 Task: Create Card Card0000000051 in Board Board0000000013 in Workspace WS0000000005 in Trello. Create Card Card0000000052 in Board Board0000000013 in Workspace WS0000000005 in Trello. Create Card Card0000000053 in Board Board0000000014 in Workspace WS0000000005 in Trello. Create Card Card0000000054 in Board Board0000000014 in Workspace WS0000000005 in Trello. Create Card Card0000000055 in Board Board0000000014 in Workspace WS0000000005 in Trello
Action: Mouse moved to (91, 346)
Screenshot: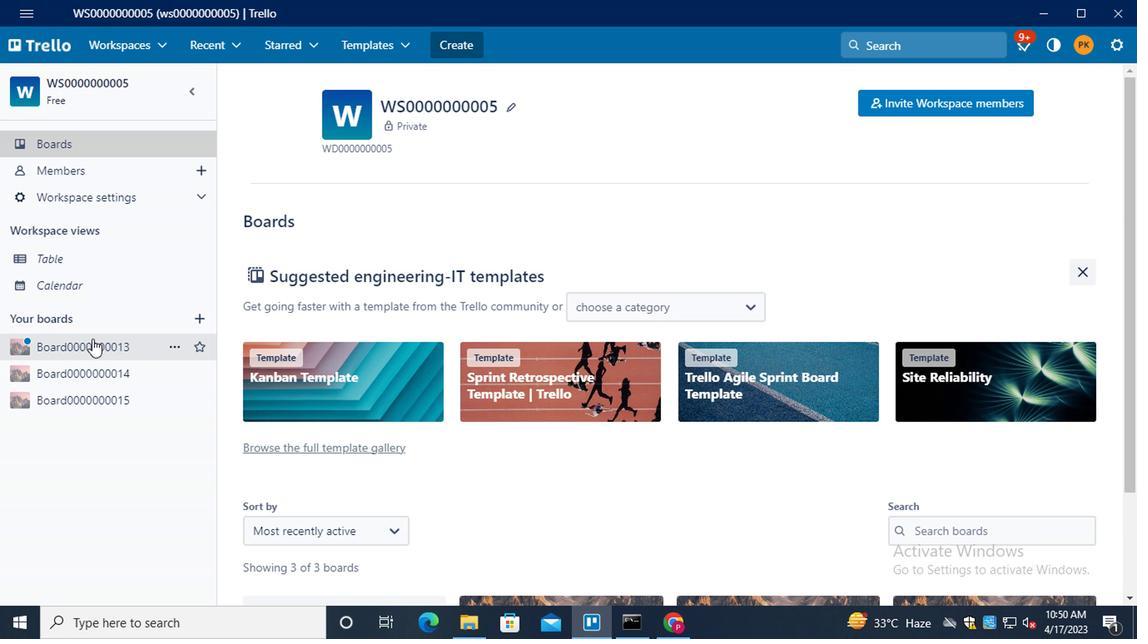 
Action: Mouse pressed left at (91, 346)
Screenshot: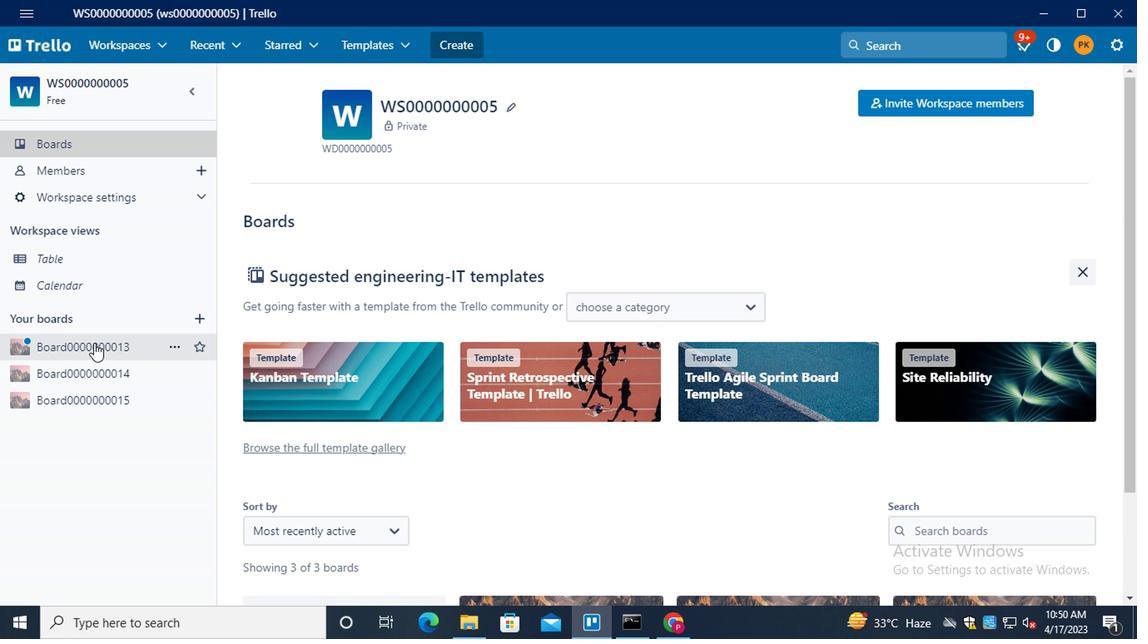 
Action: Mouse moved to (305, 214)
Screenshot: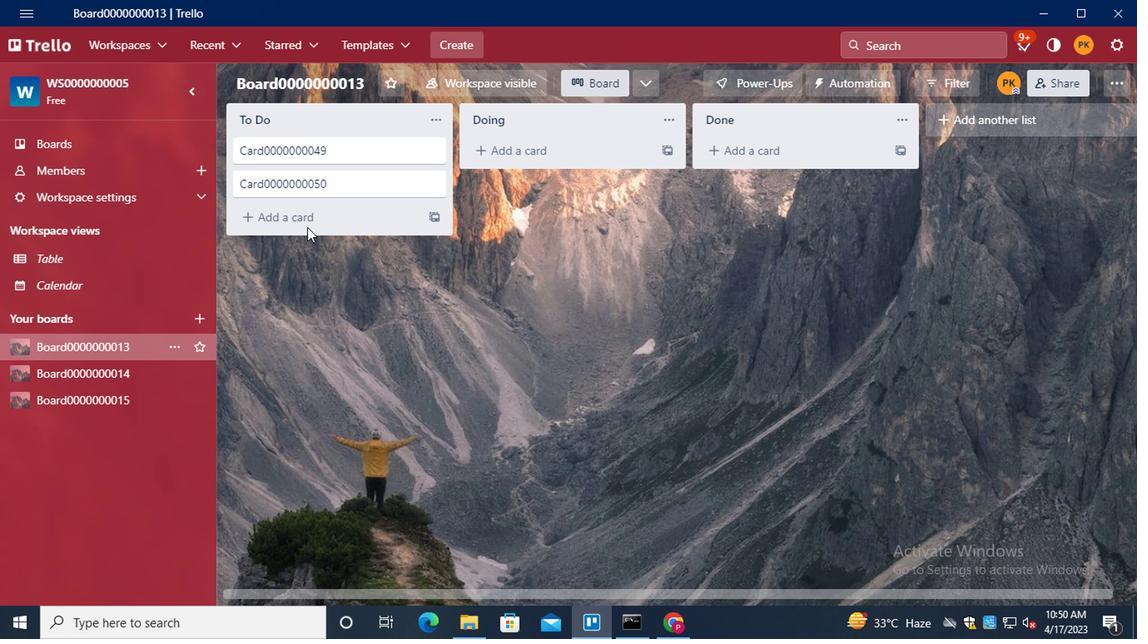
Action: Mouse pressed left at (305, 214)
Screenshot: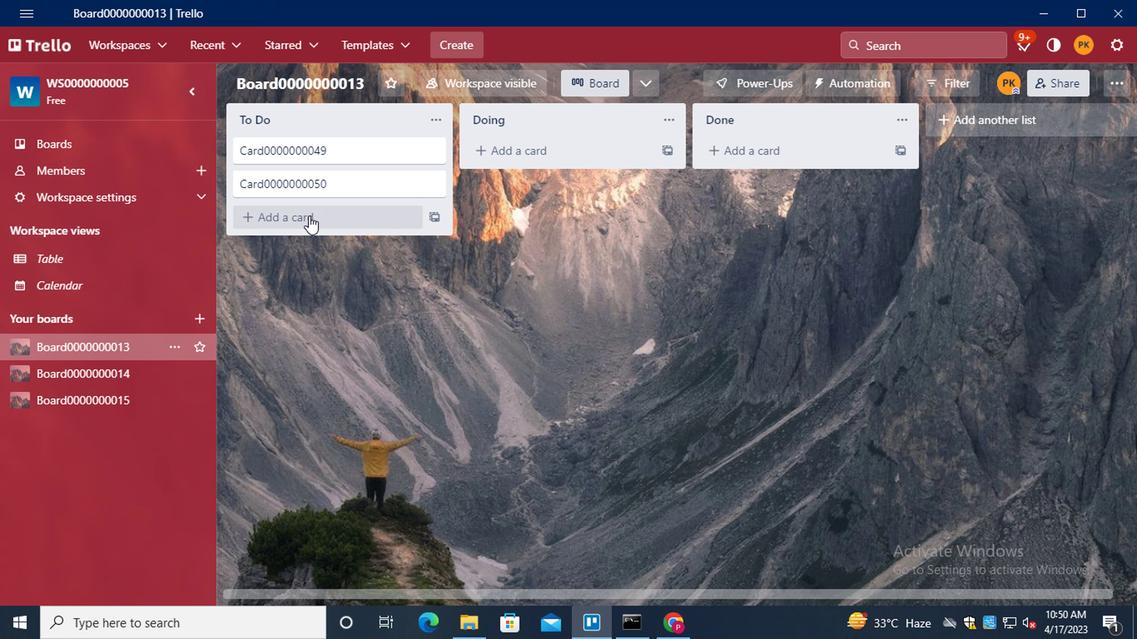
Action: Key pressed <Key.shift>CARD0000000051<Key.enter><Key.shift>CARD0000000052<Key.enter>
Screenshot: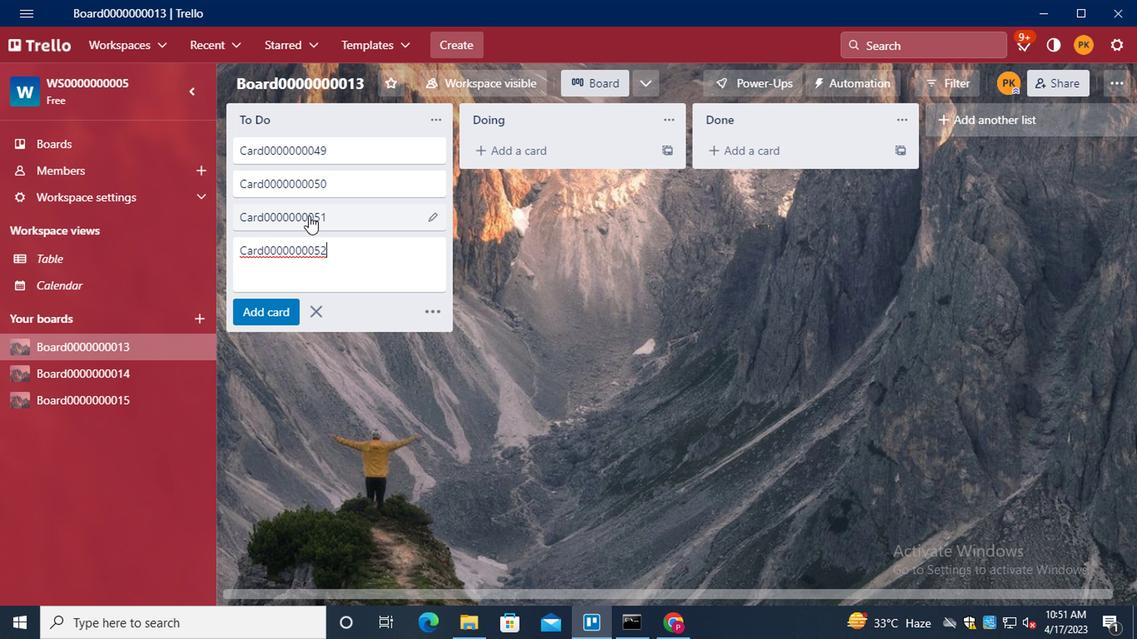 
Action: Mouse moved to (315, 343)
Screenshot: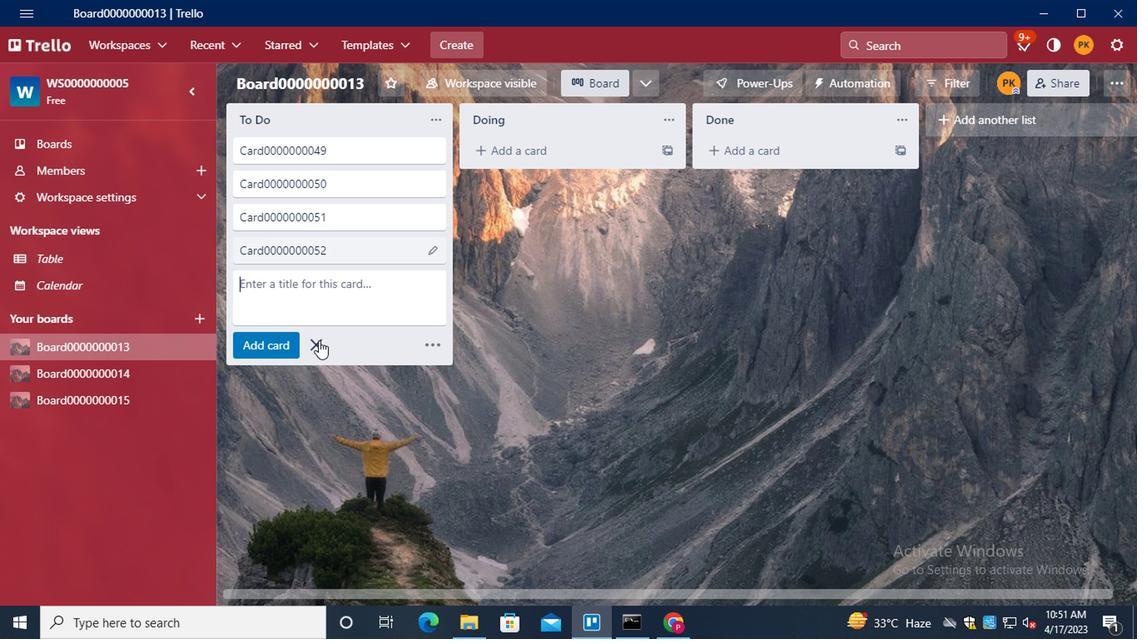 
Action: Mouse pressed left at (315, 343)
Screenshot: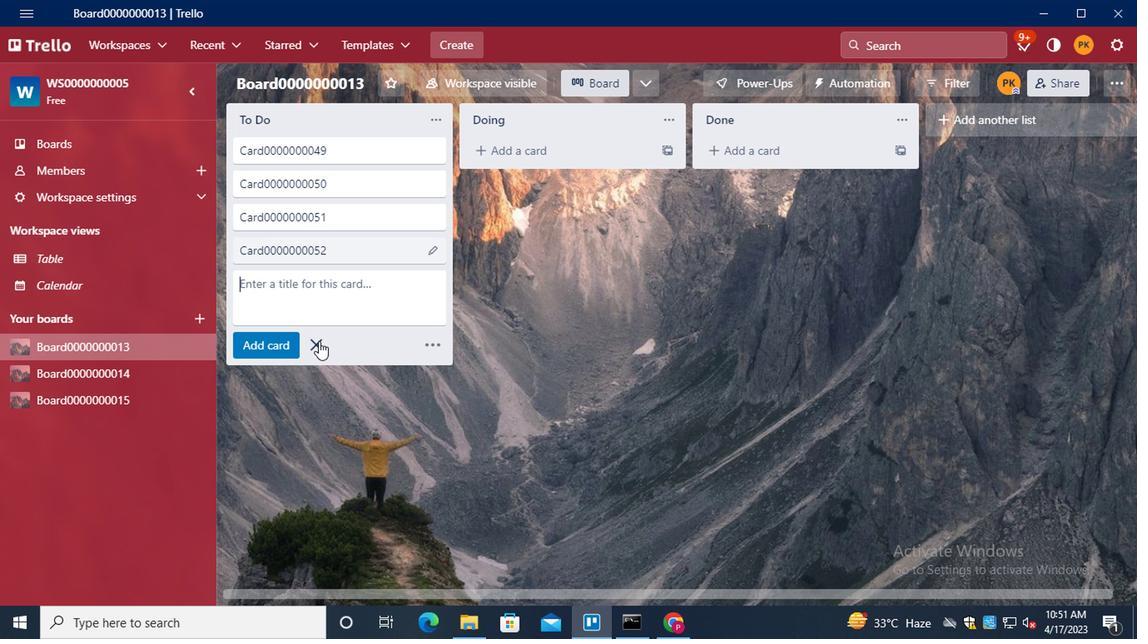 
Action: Mouse moved to (114, 369)
Screenshot: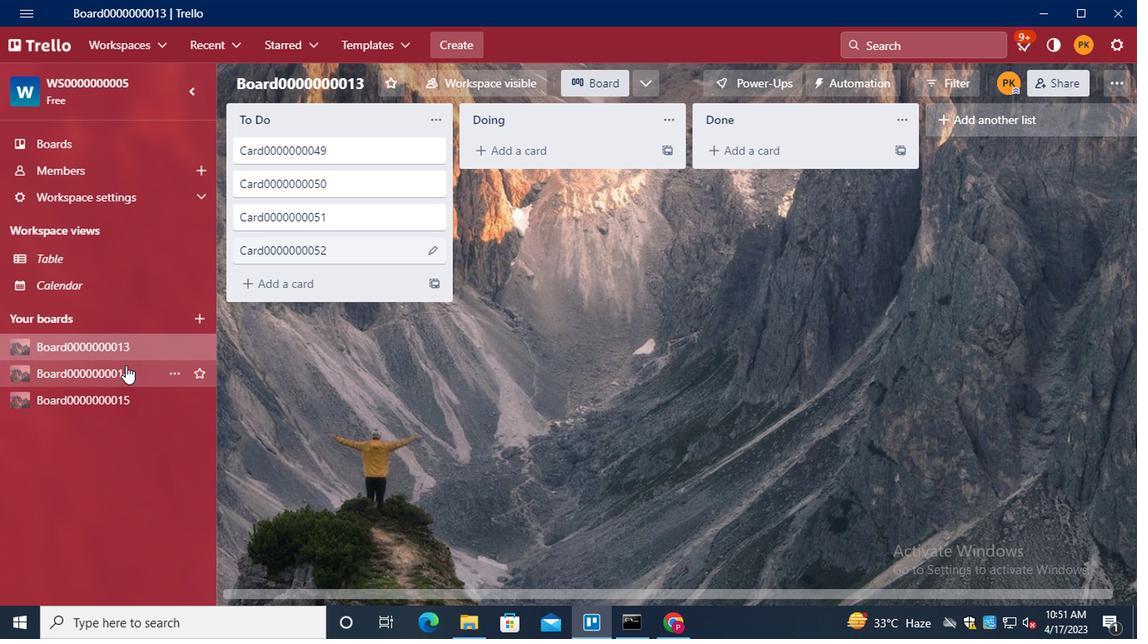 
Action: Mouse pressed left at (114, 369)
Screenshot: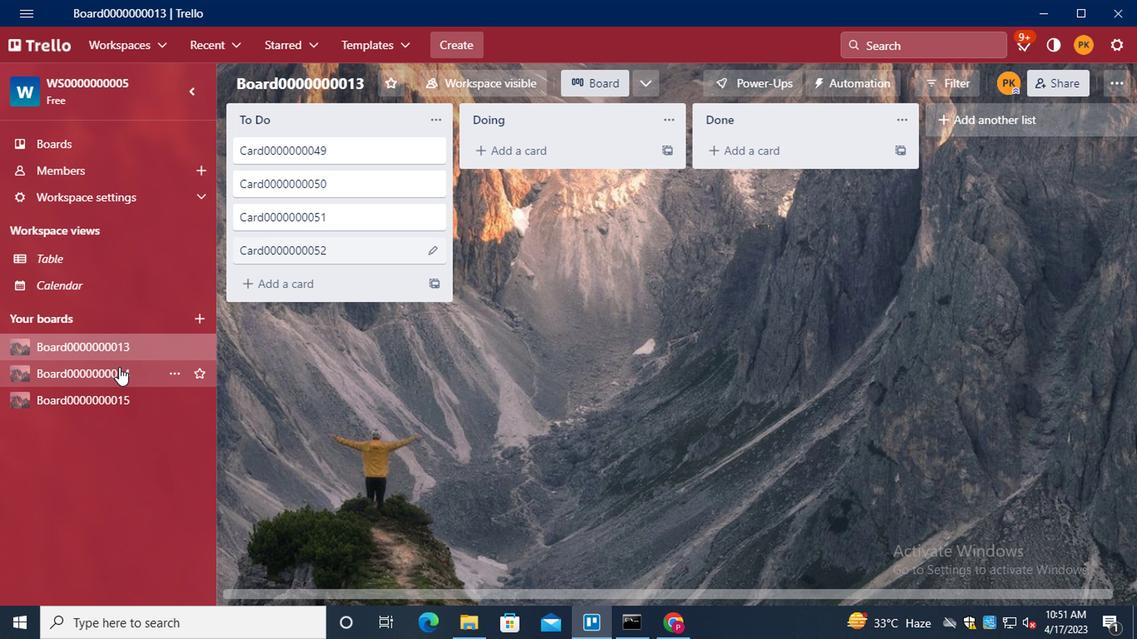 
Action: Mouse moved to (305, 154)
Screenshot: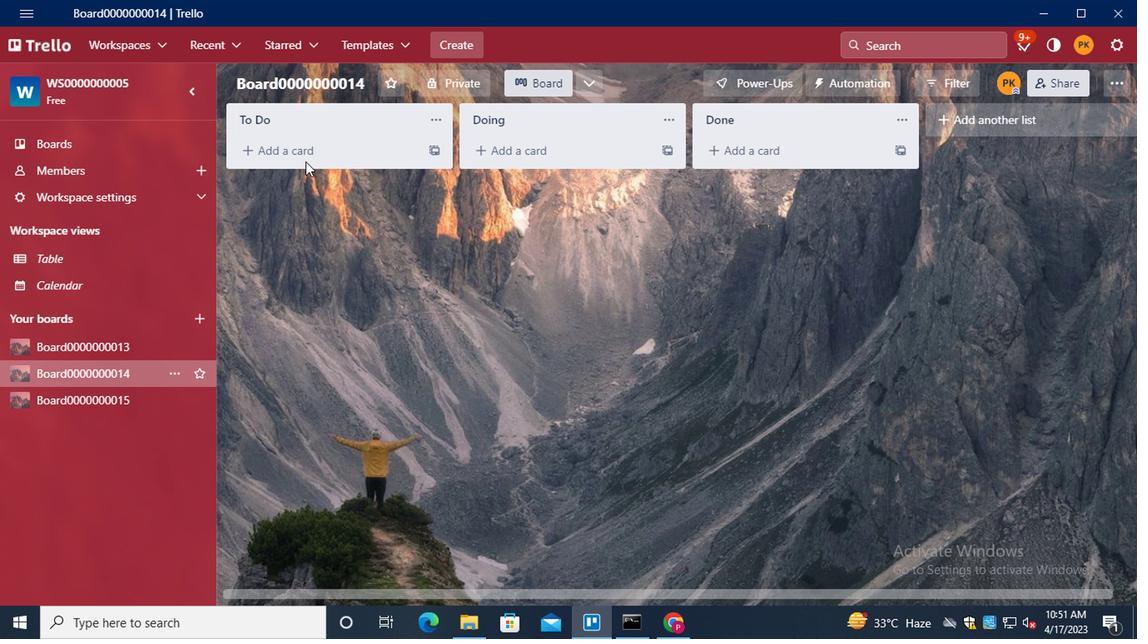 
Action: Mouse pressed left at (305, 154)
Screenshot: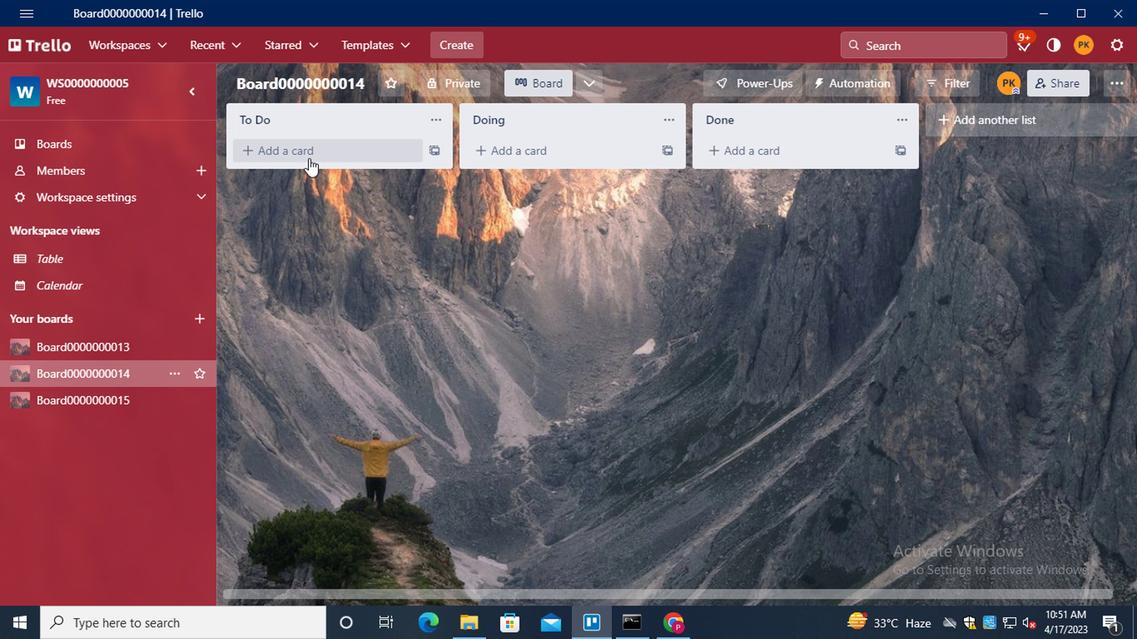 
Action: Key pressed <Key.shift>CARD0000000053<Key.enter><Key.shift>CARD0000000054<Key.enter><Key.shift>CARD0000000055<Key.enter>
Screenshot: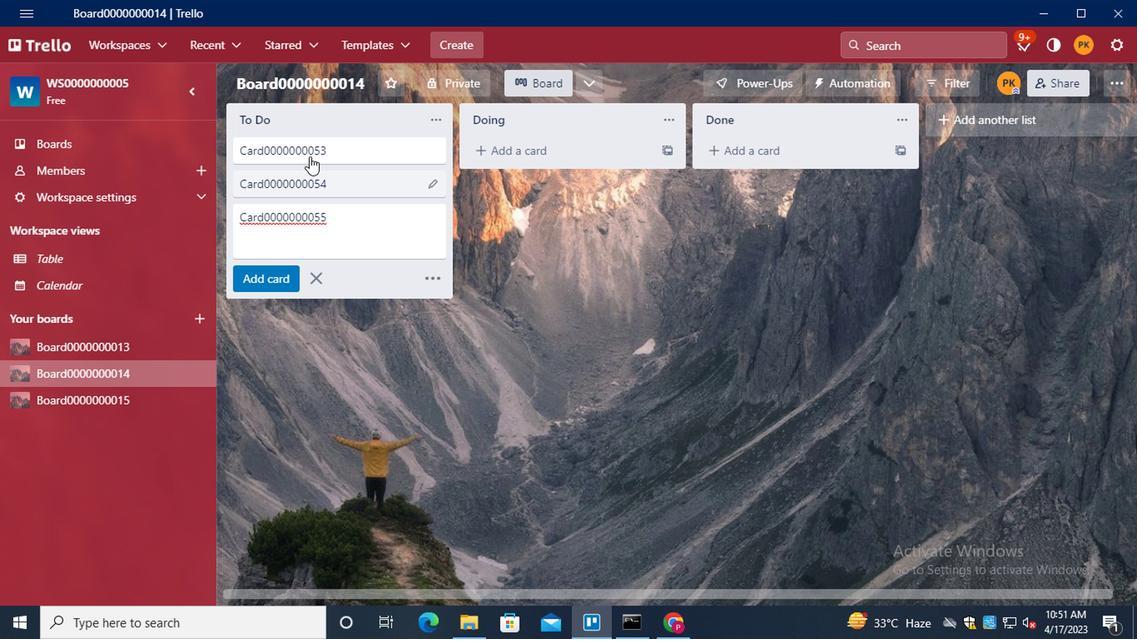 
Action: Mouse moved to (319, 308)
Screenshot: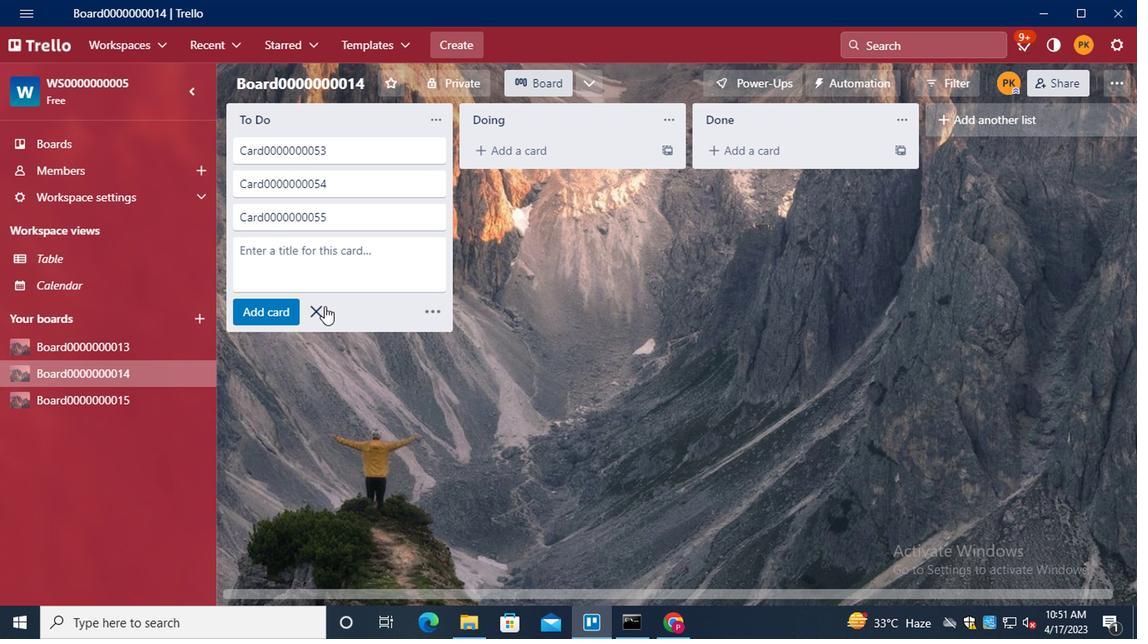 
Action: Mouse pressed left at (319, 308)
Screenshot: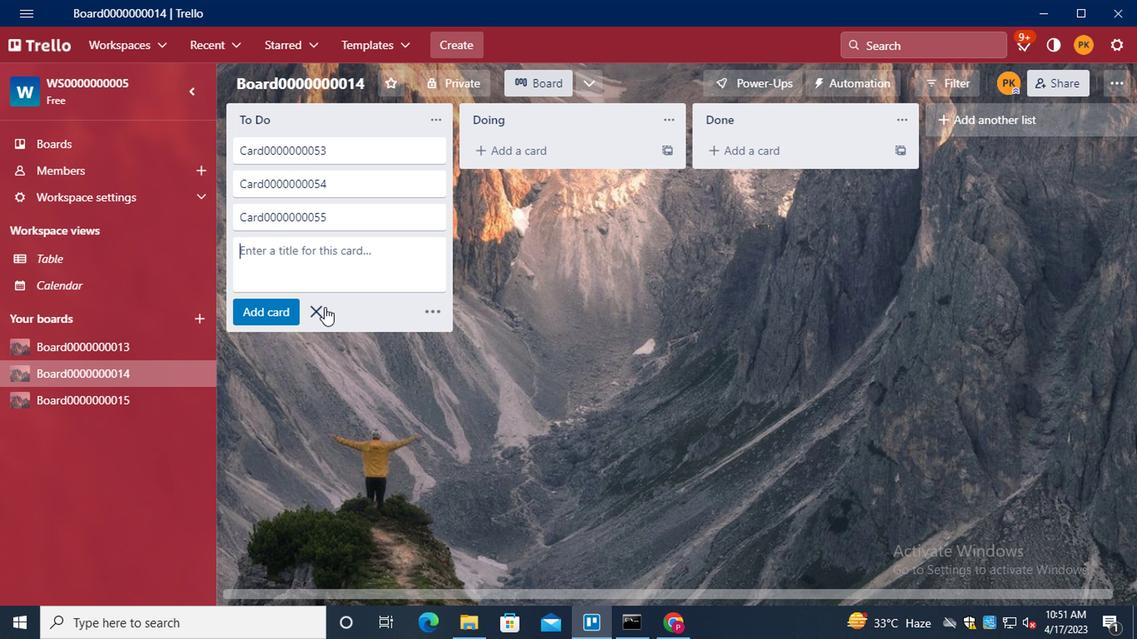 
Action: Mouse moved to (319, 307)
Screenshot: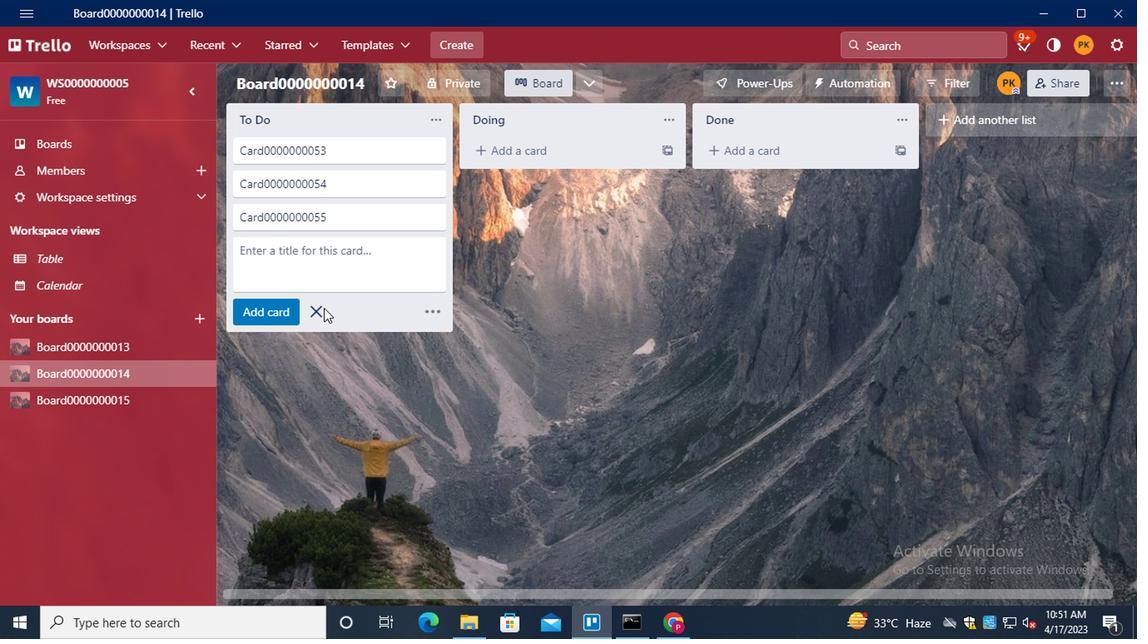 
